 Task: Create new Company, with domain: 'cyberagent.co.jp' and type: 'Other'. Add new contact for this company, with mail Id: 'James_Kapoor@cyberagent.co.jp', First Name: James, Last name:  Kapoor, Job Title: 'Account Manager', Phone Number: '(408) 555-9015'. Change life cycle stage to  Lead and lead status to  Open. Logged in from softage.5@softage.net
Action: Mouse moved to (56, 46)
Screenshot: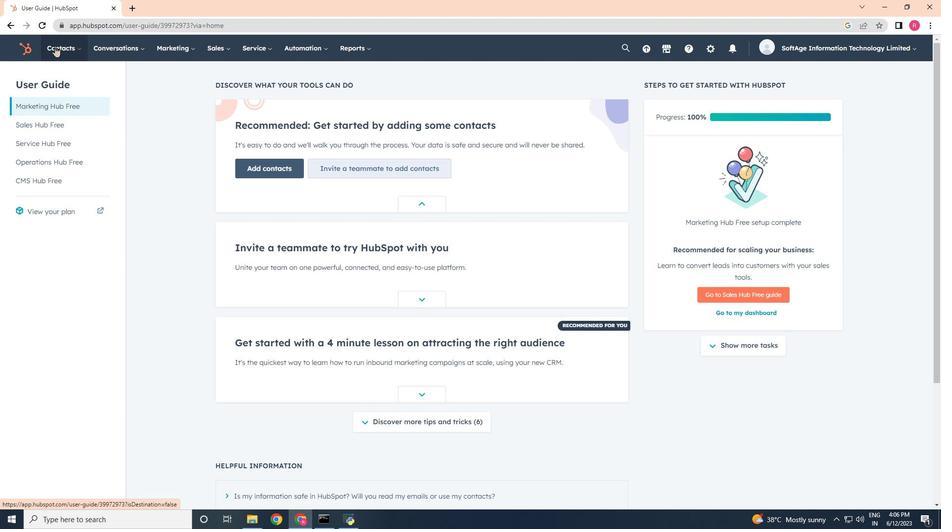 
Action: Mouse pressed left at (56, 46)
Screenshot: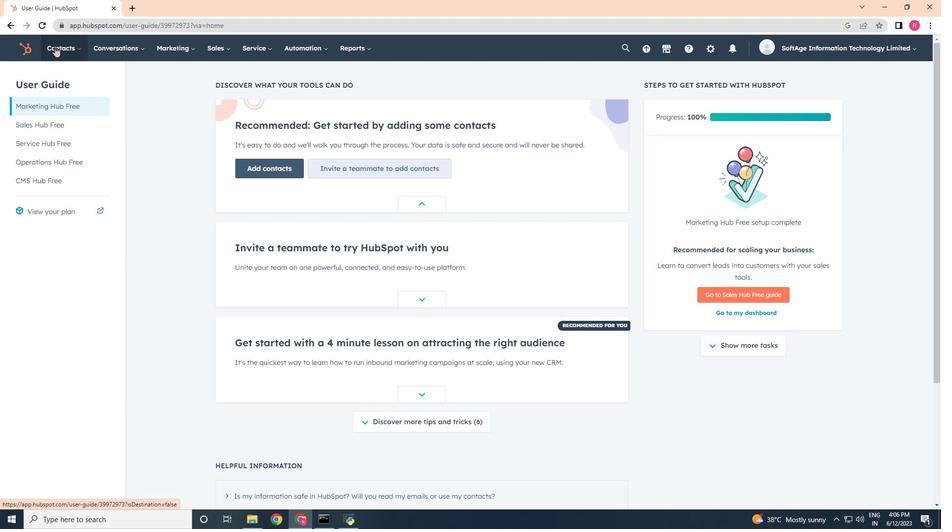 
Action: Mouse moved to (75, 100)
Screenshot: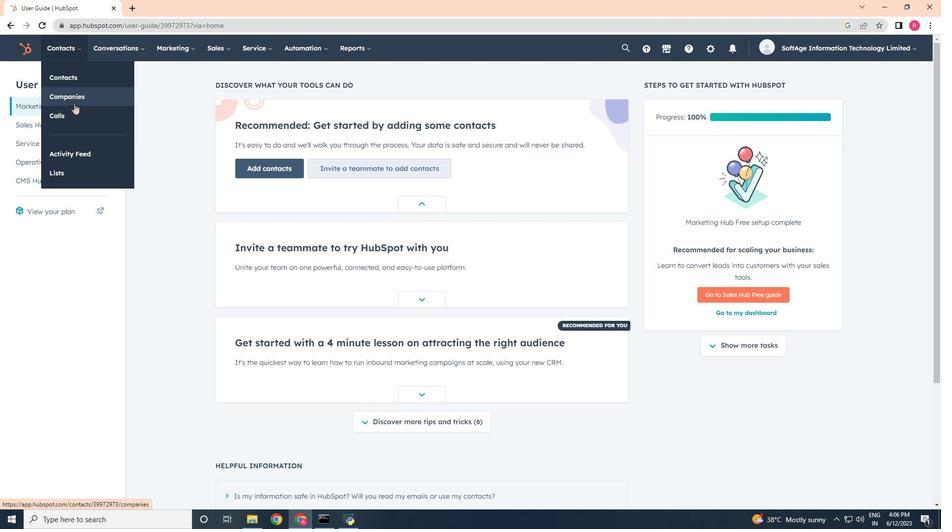 
Action: Mouse pressed left at (75, 100)
Screenshot: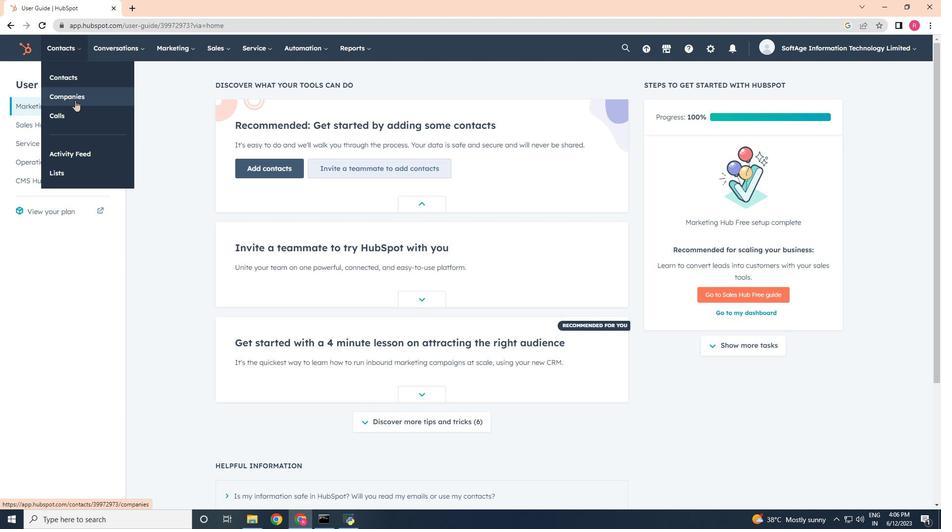 
Action: Mouse moved to (875, 84)
Screenshot: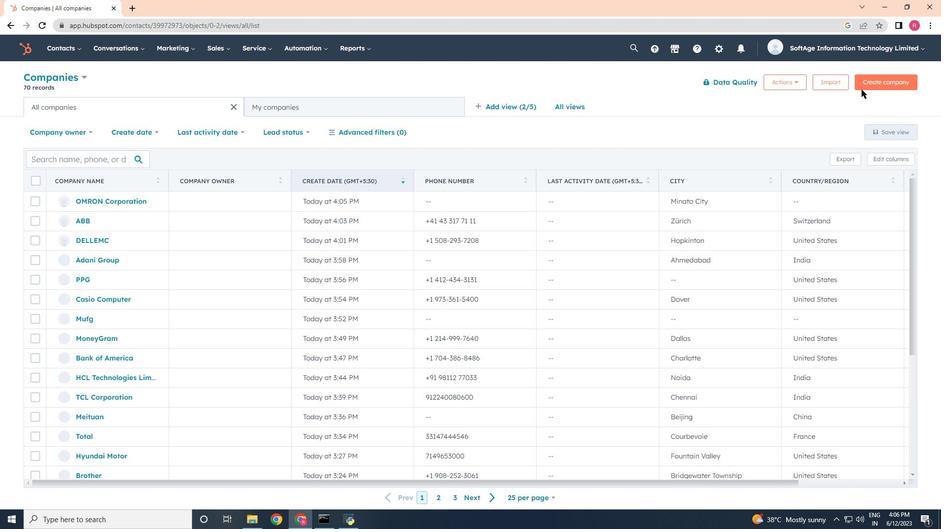 
Action: Mouse pressed left at (875, 84)
Screenshot: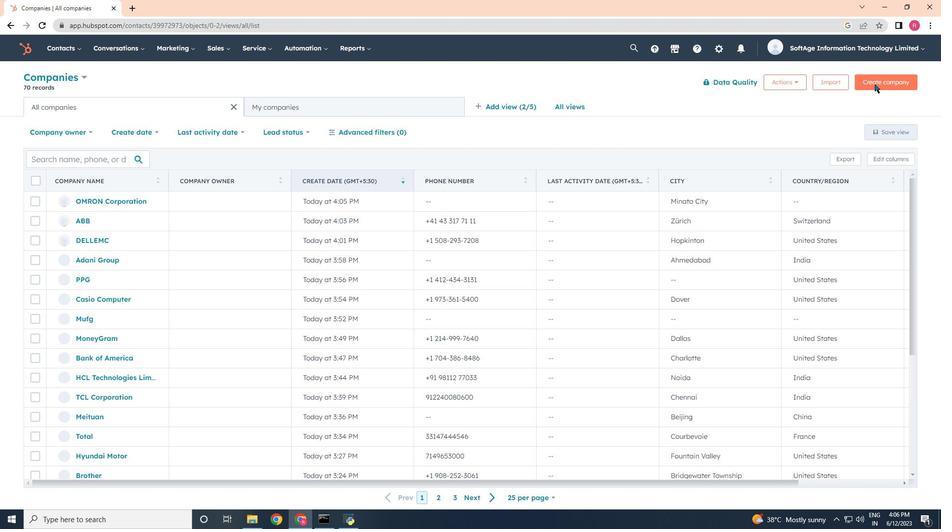 
Action: Mouse moved to (696, 128)
Screenshot: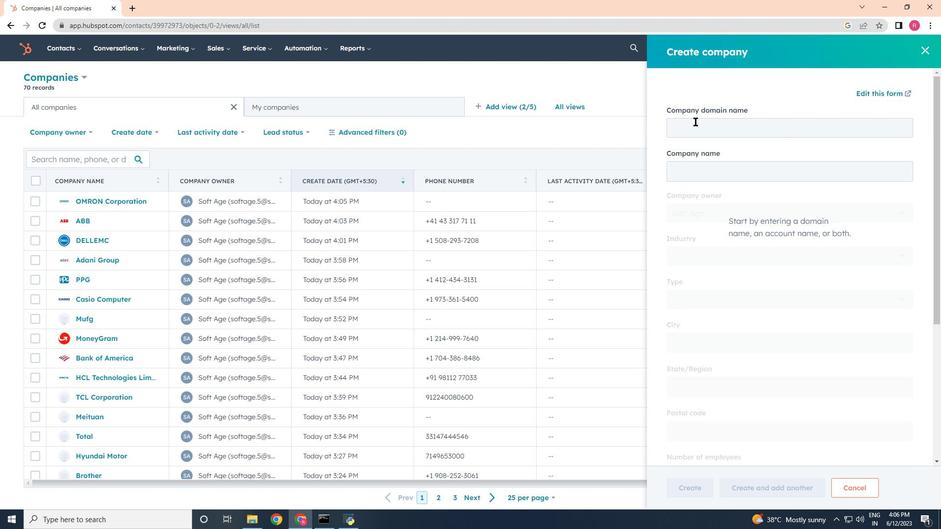 
Action: Mouse pressed left at (696, 128)
Screenshot: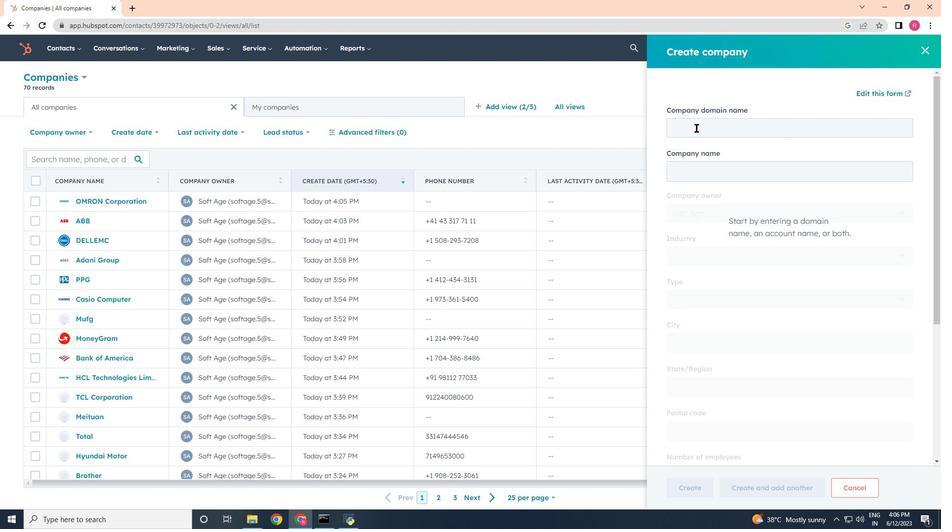 
Action: Key pressed cyberagent.co.jp
Screenshot: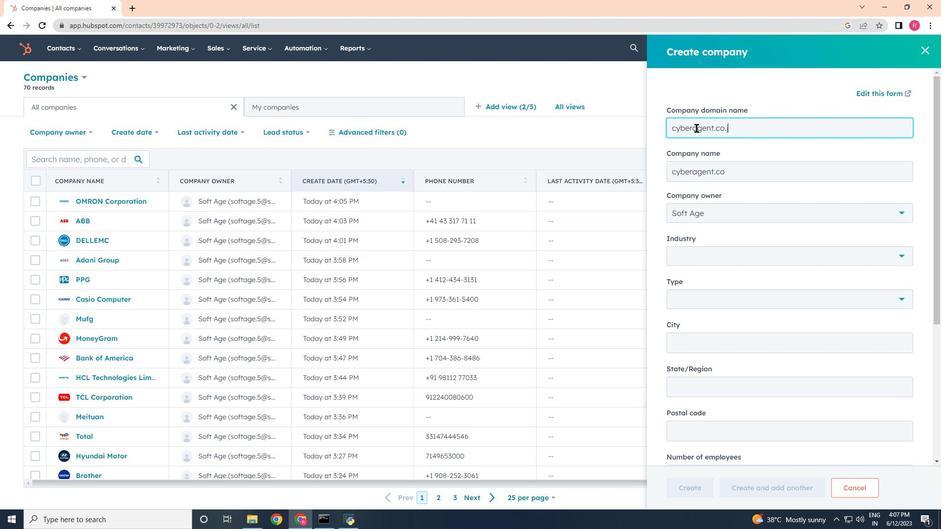 
Action: Mouse moved to (709, 293)
Screenshot: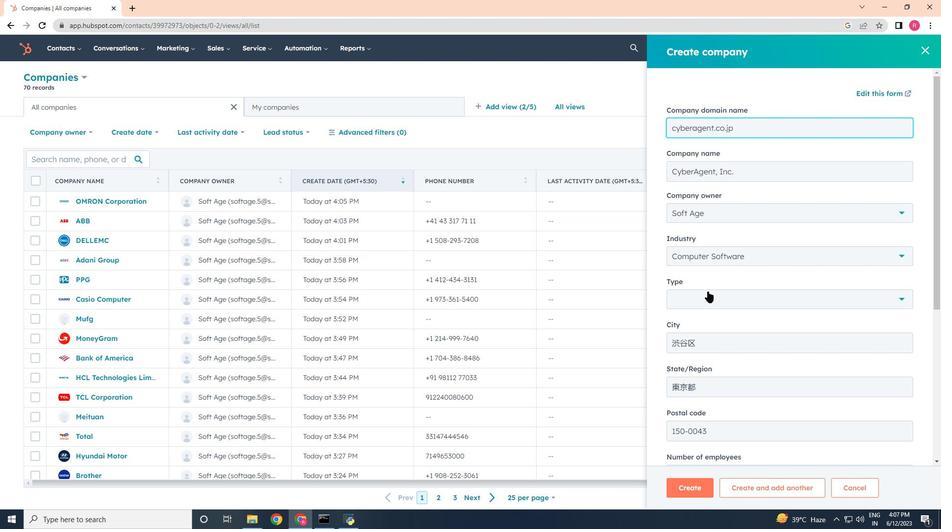 
Action: Mouse pressed left at (709, 293)
Screenshot: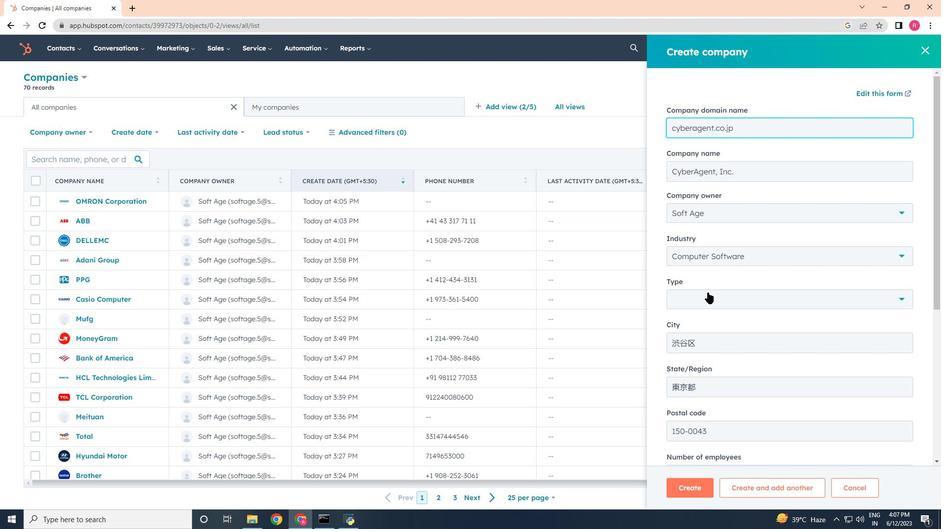 
Action: Mouse moved to (714, 414)
Screenshot: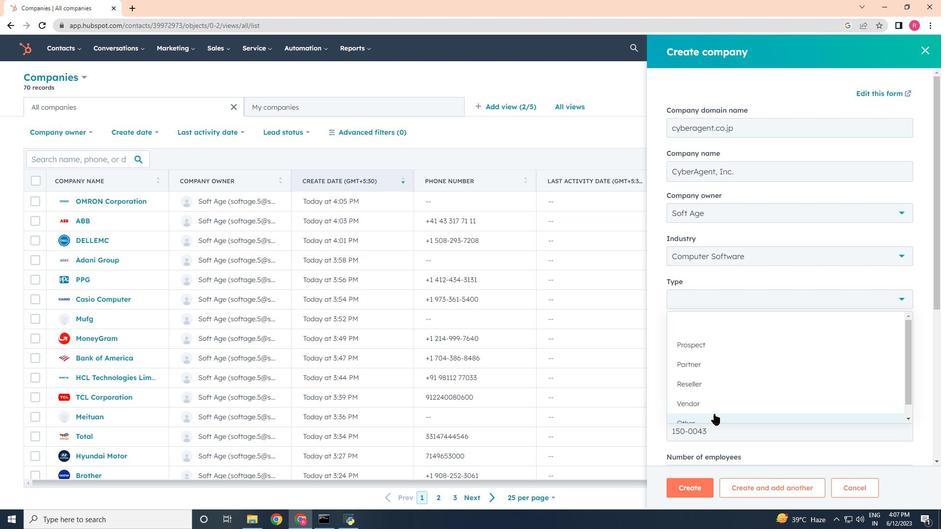 
Action: Mouse pressed left at (714, 414)
Screenshot: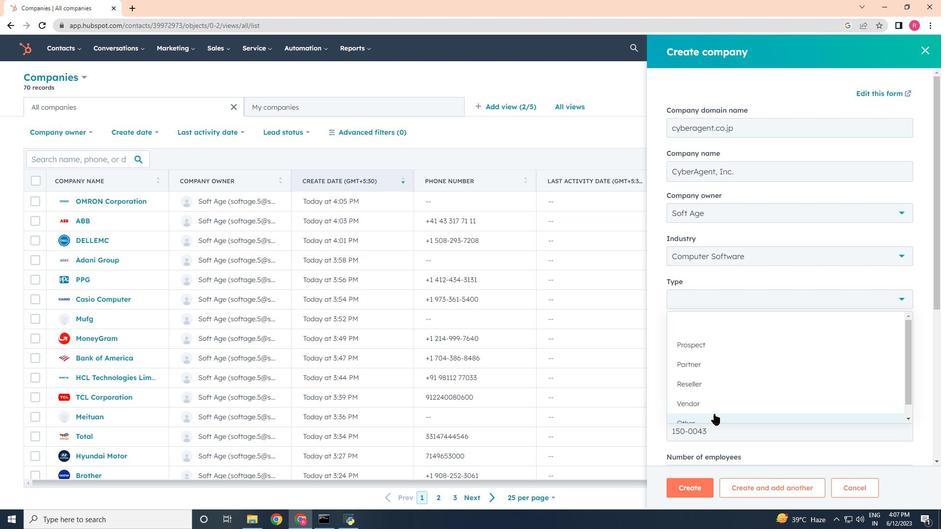 
Action: Mouse moved to (733, 363)
Screenshot: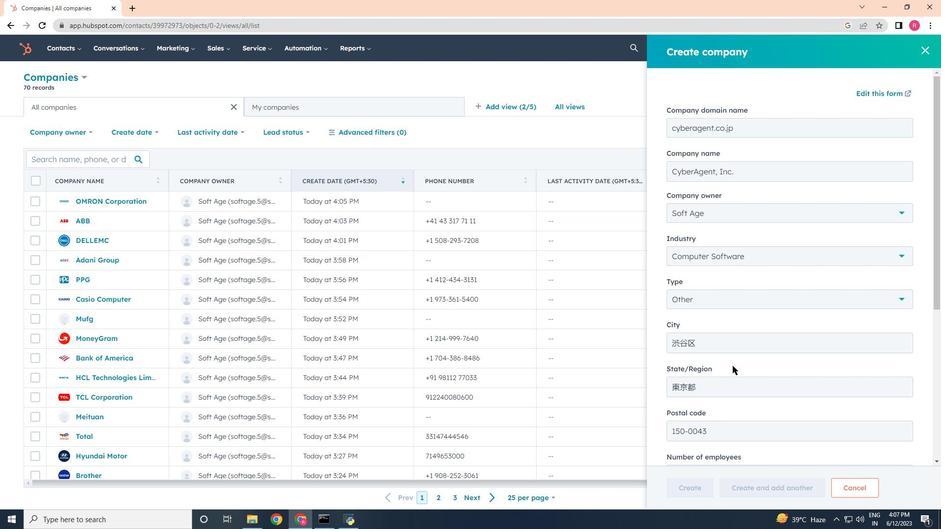 
Action: Mouse scrolled (733, 363) with delta (0, 0)
Screenshot: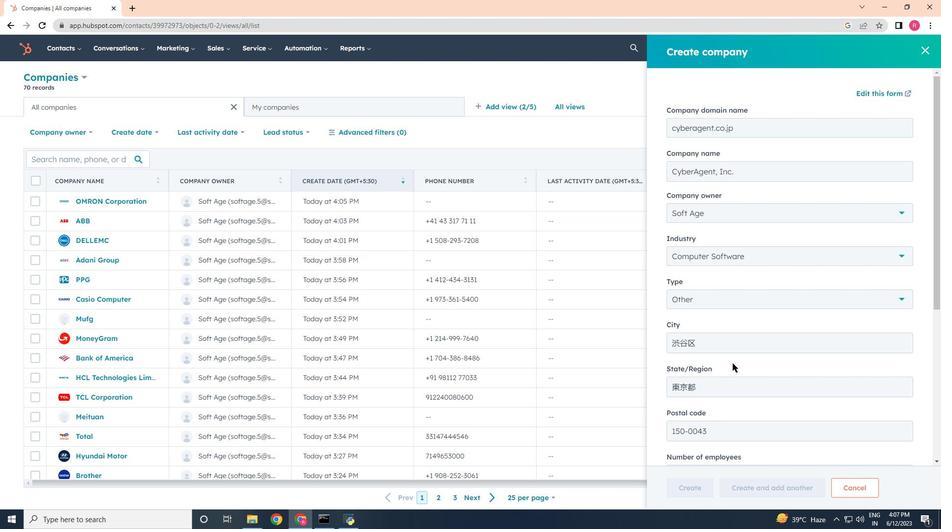 
Action: Mouse scrolled (733, 363) with delta (0, 0)
Screenshot: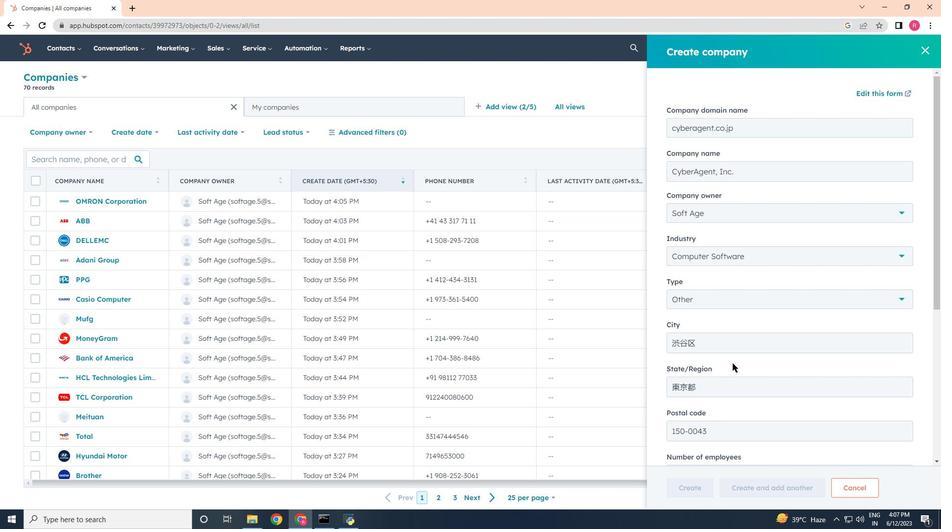 
Action: Mouse scrolled (733, 363) with delta (0, 0)
Screenshot: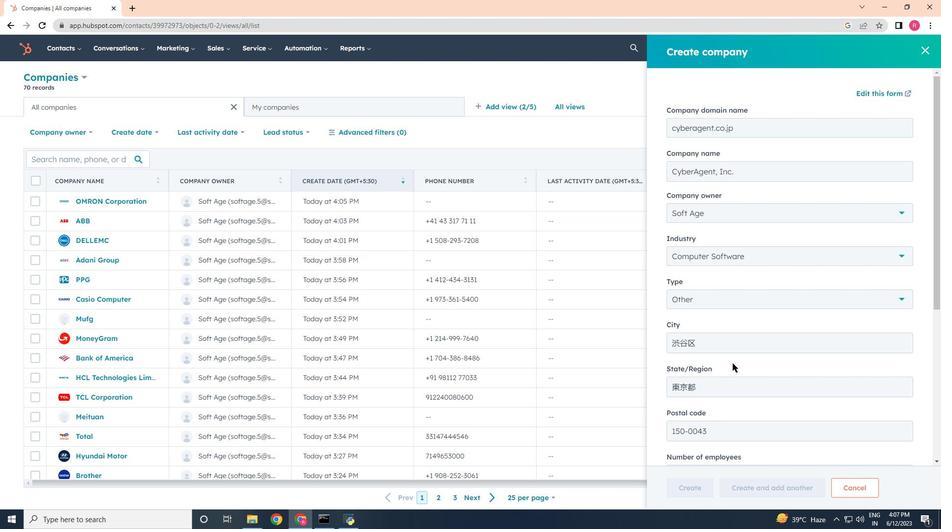 
Action: Mouse scrolled (733, 363) with delta (0, 0)
Screenshot: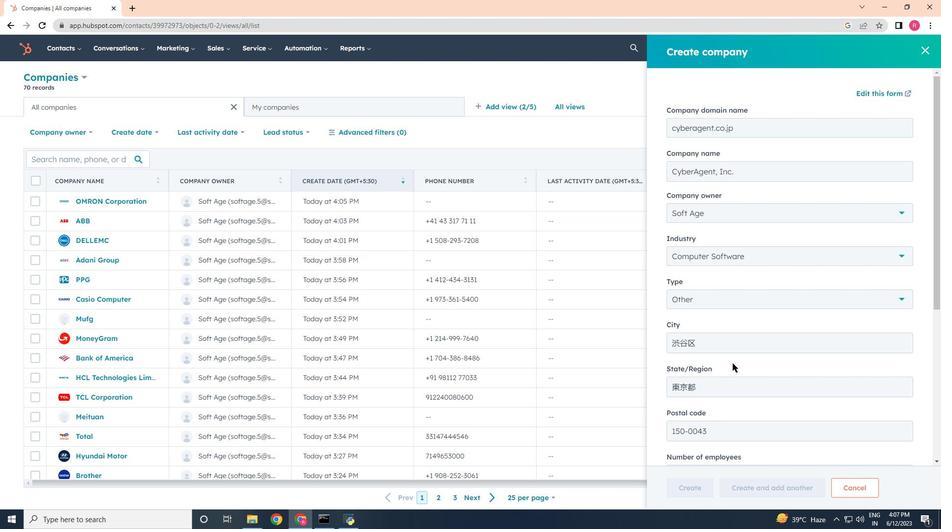 
Action: Mouse scrolled (733, 363) with delta (0, 0)
Screenshot: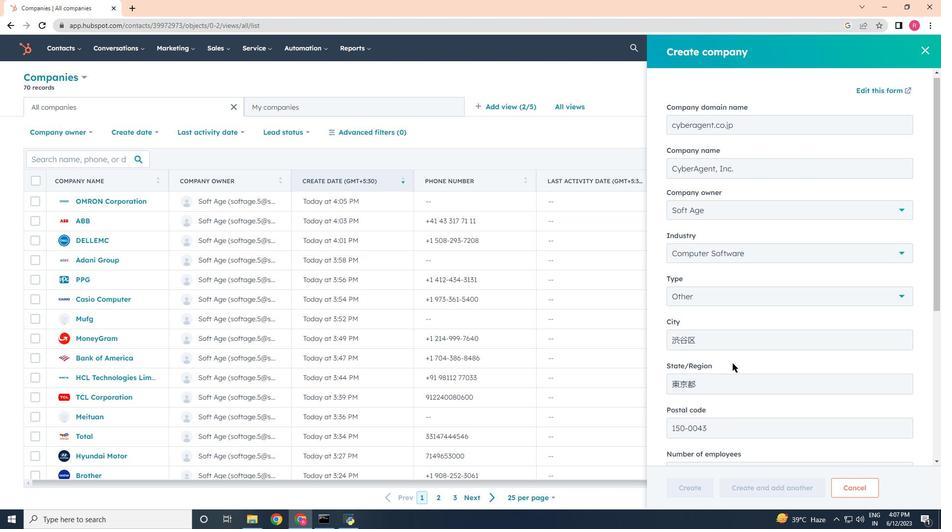 
Action: Mouse moved to (702, 450)
Screenshot: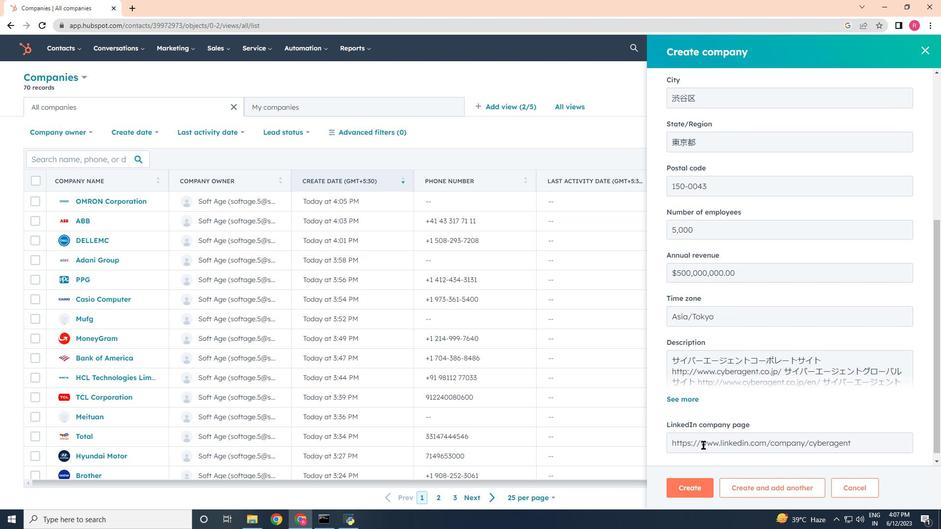 
Action: Mouse scrolled (702, 449) with delta (0, 0)
Screenshot: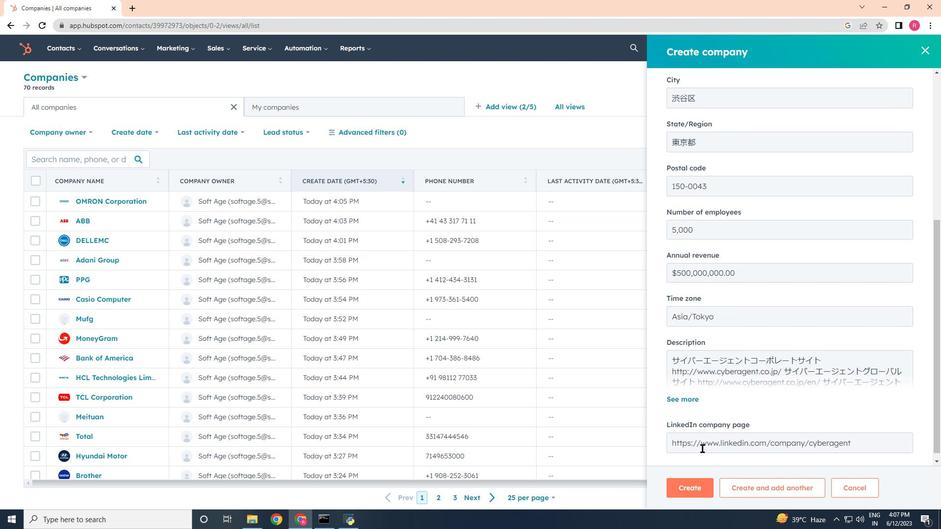 
Action: Mouse scrolled (702, 449) with delta (0, 0)
Screenshot: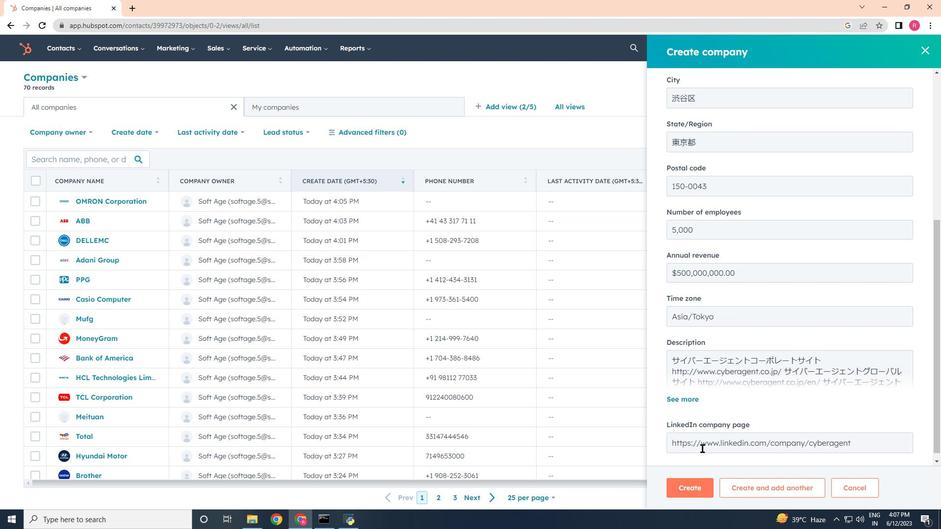 
Action: Mouse scrolled (702, 449) with delta (0, 0)
Screenshot: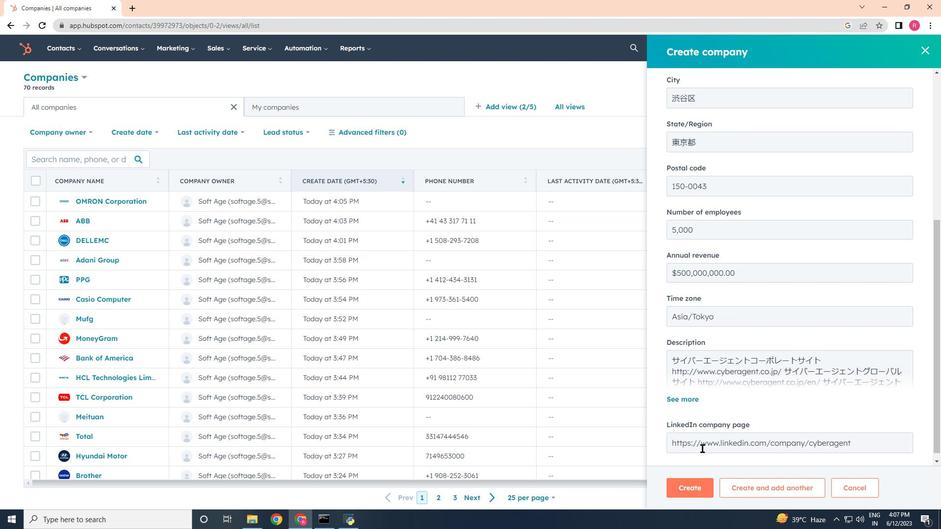 
Action: Mouse scrolled (702, 449) with delta (0, 0)
Screenshot: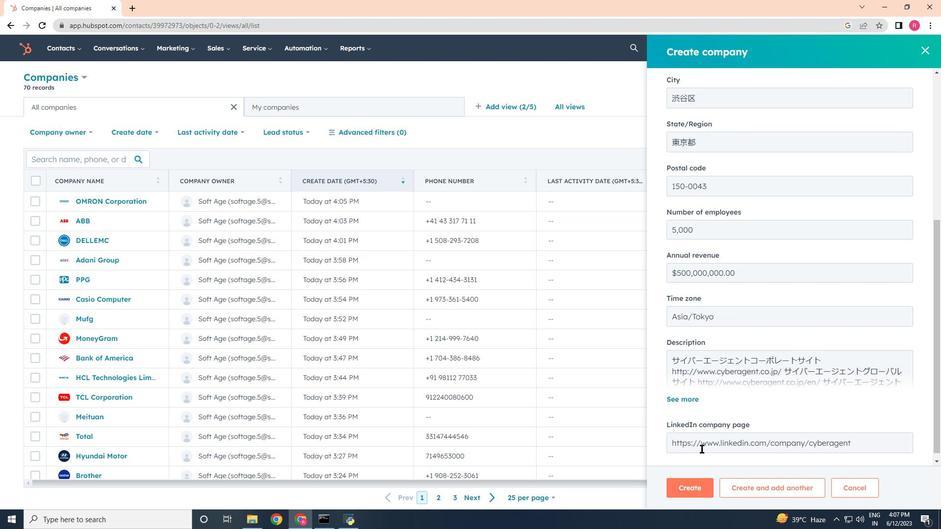 
Action: Mouse moved to (695, 484)
Screenshot: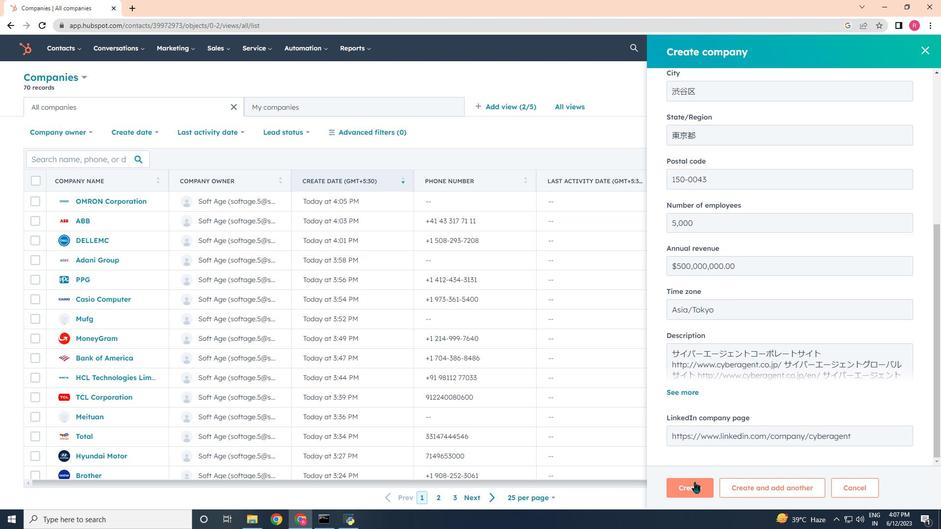
Action: Mouse pressed left at (695, 483)
Screenshot: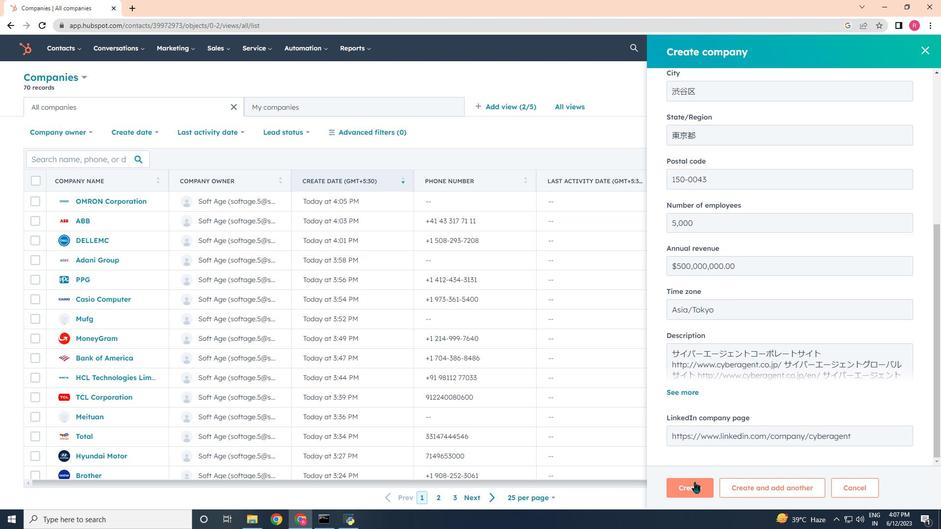 
Action: Mouse moved to (654, 315)
Screenshot: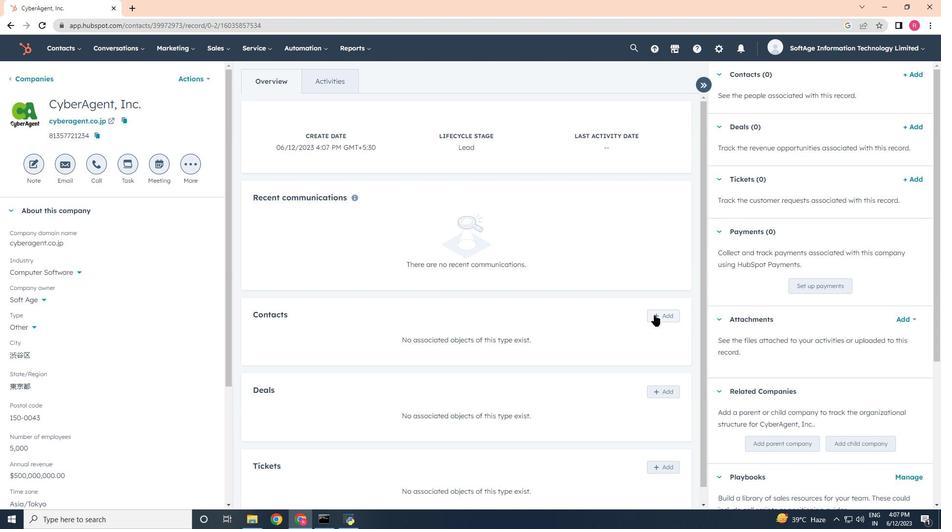 
Action: Mouse pressed left at (654, 315)
Screenshot: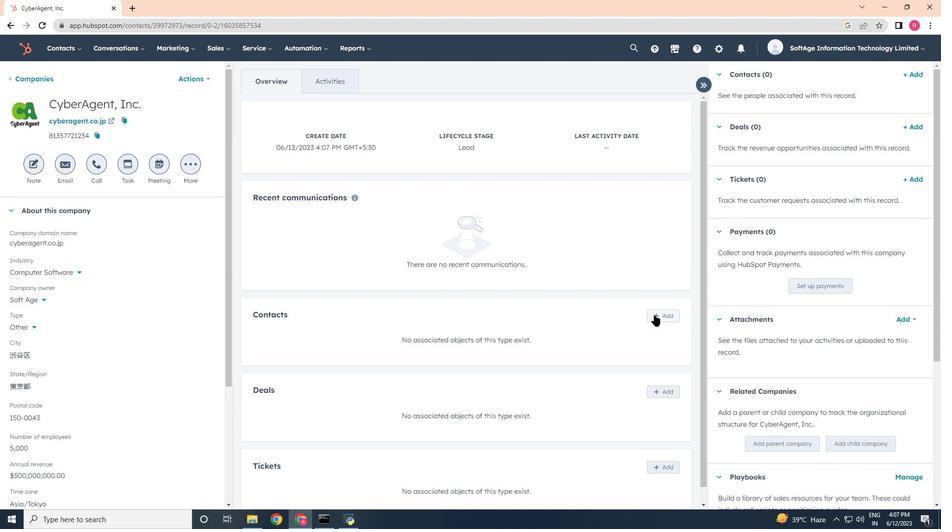 
Action: Mouse moved to (721, 96)
Screenshot: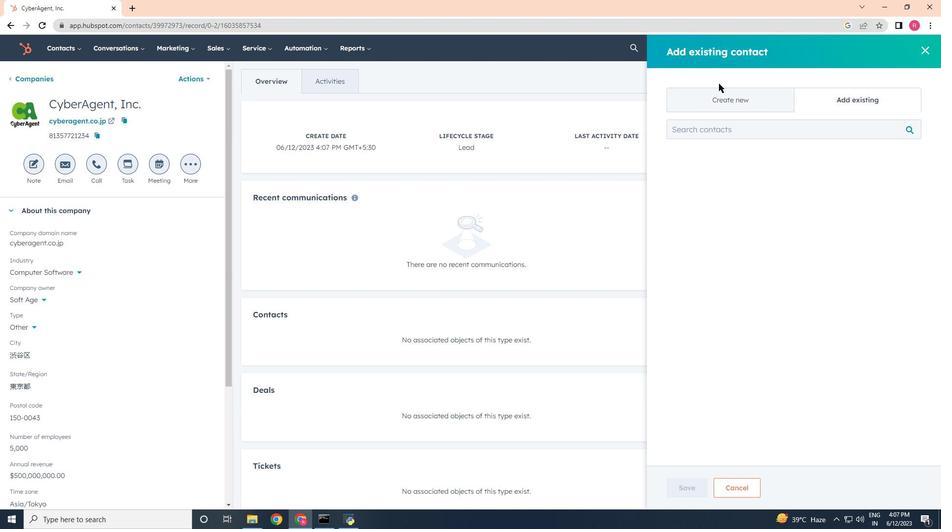 
Action: Mouse pressed left at (721, 96)
Screenshot: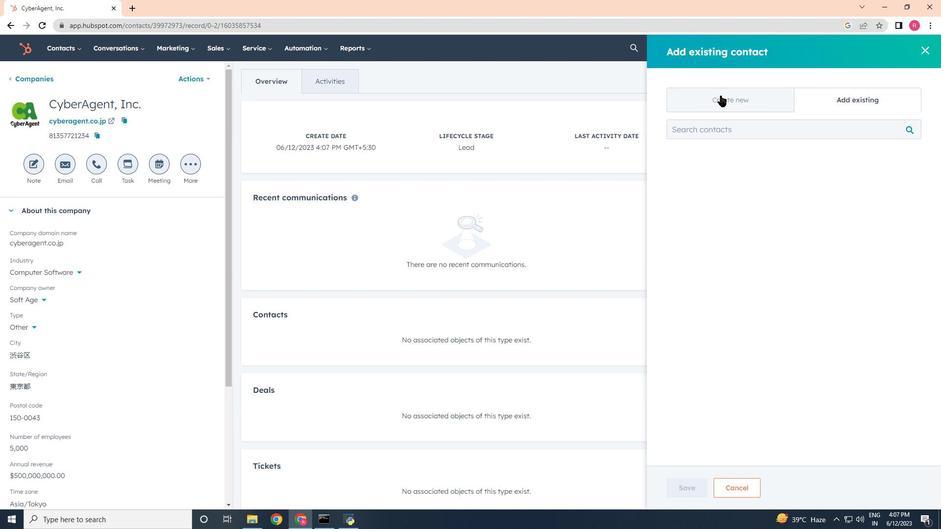 
Action: Mouse moved to (714, 166)
Screenshot: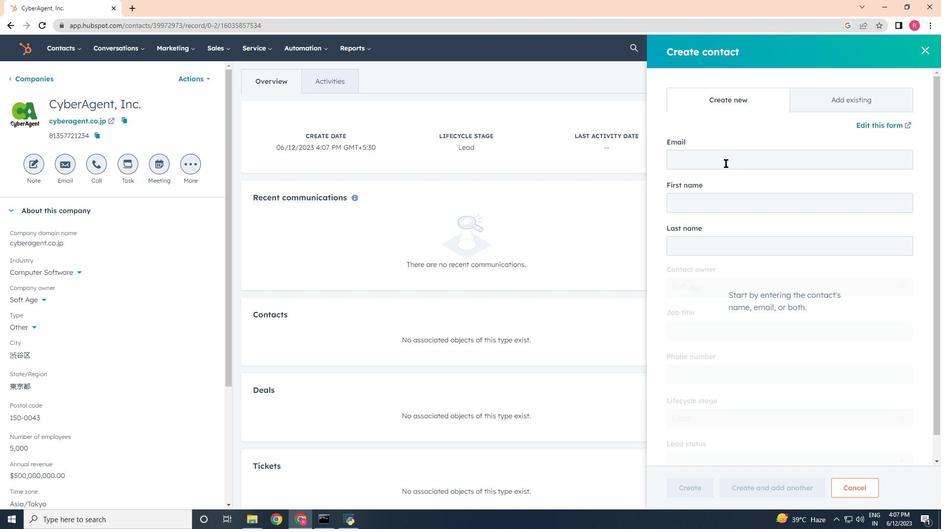 
Action: Mouse pressed left at (714, 166)
Screenshot: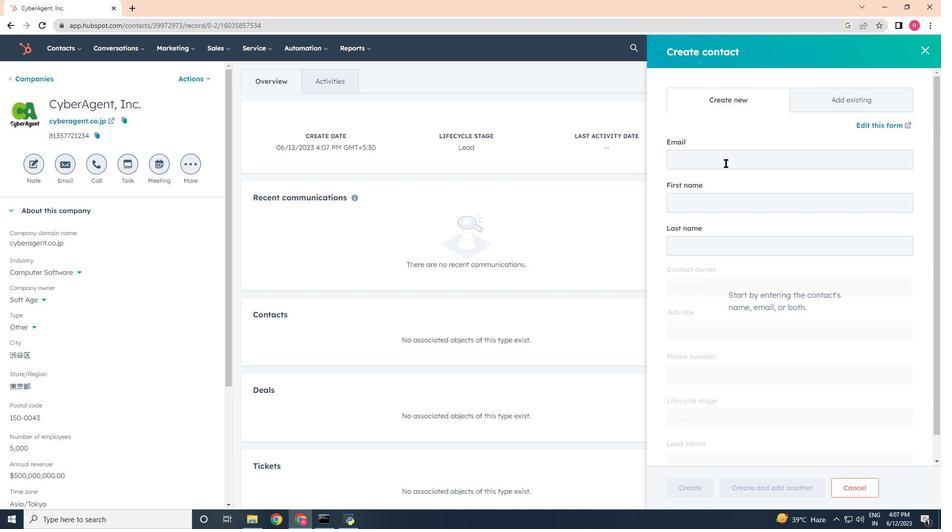 
Action: Mouse moved to (714, 166)
Screenshot: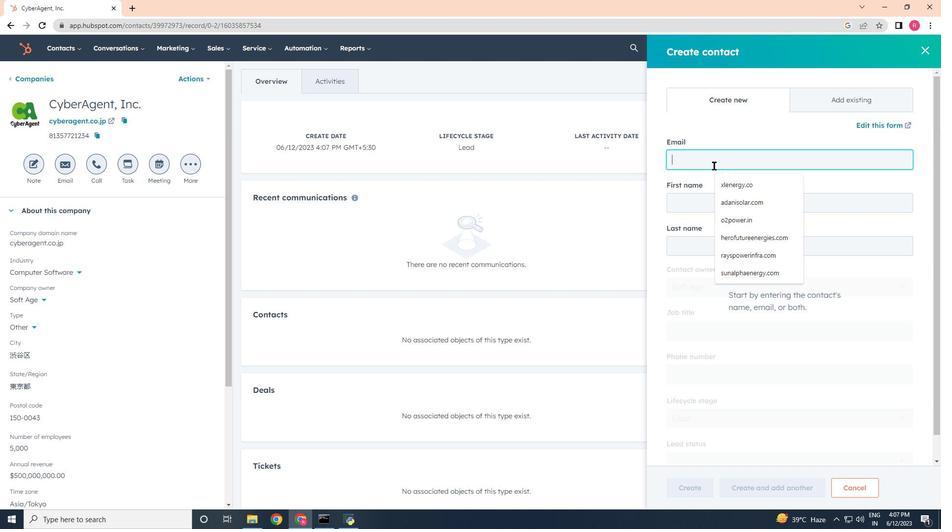 
Action: Key pressed <Key.shift>James<Key.shift>_<Key.shift>Kapoor<Key.shift>@cyberagent.co.jp
Screenshot: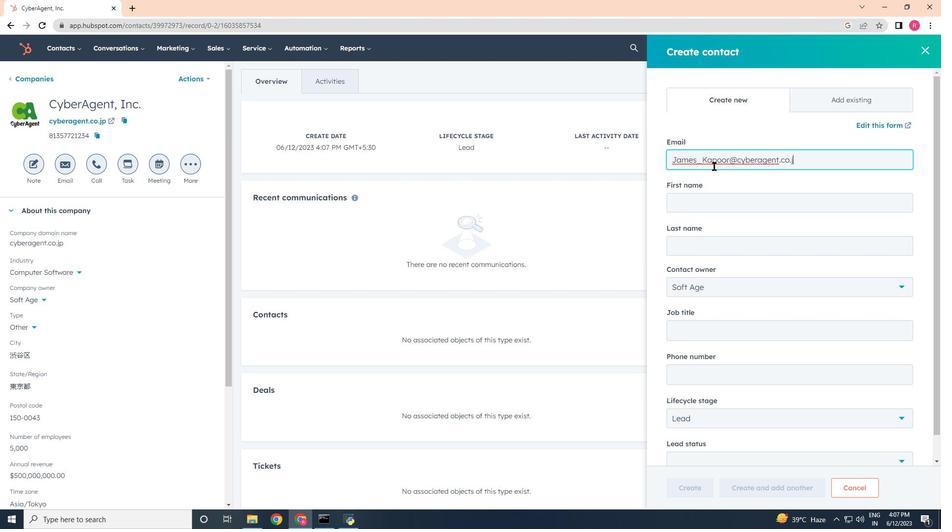 
Action: Mouse moved to (696, 212)
Screenshot: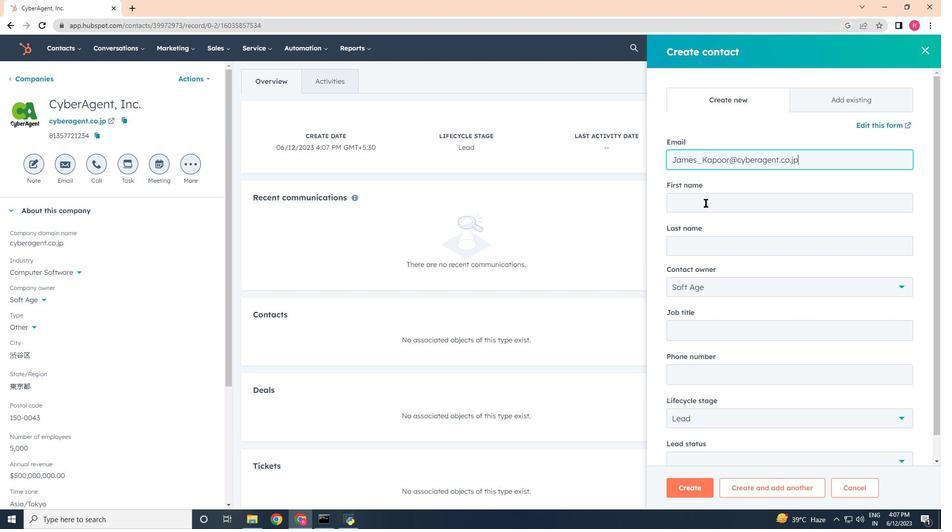 
Action: Mouse pressed left at (696, 212)
Screenshot: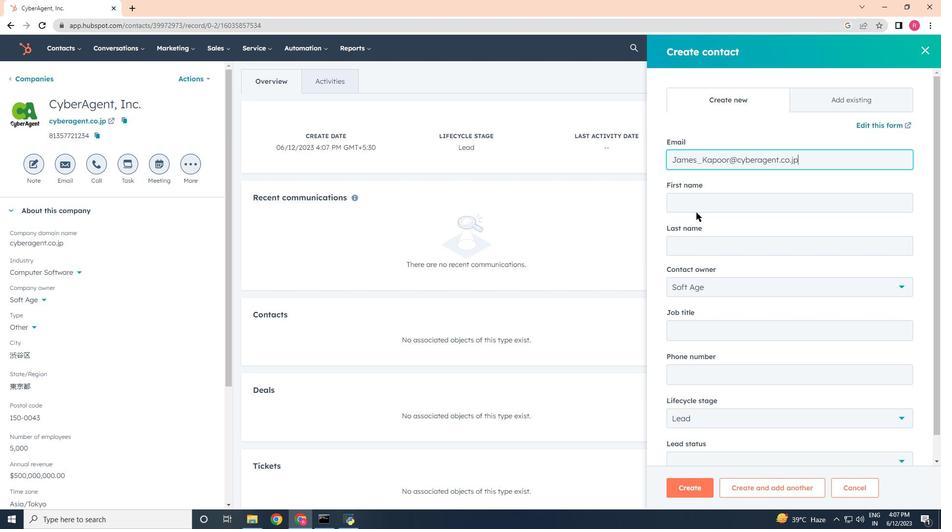 
Action: Mouse moved to (690, 203)
Screenshot: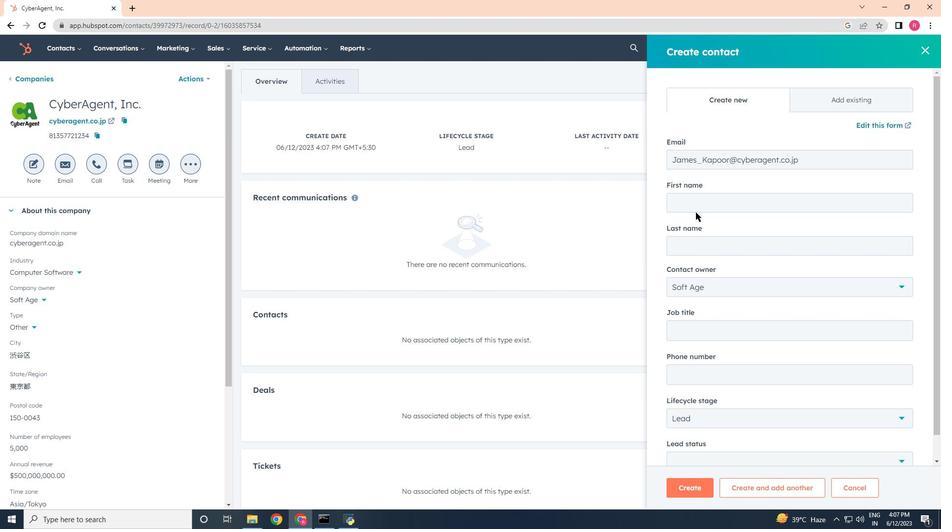 
Action: Mouse pressed left at (690, 203)
Screenshot: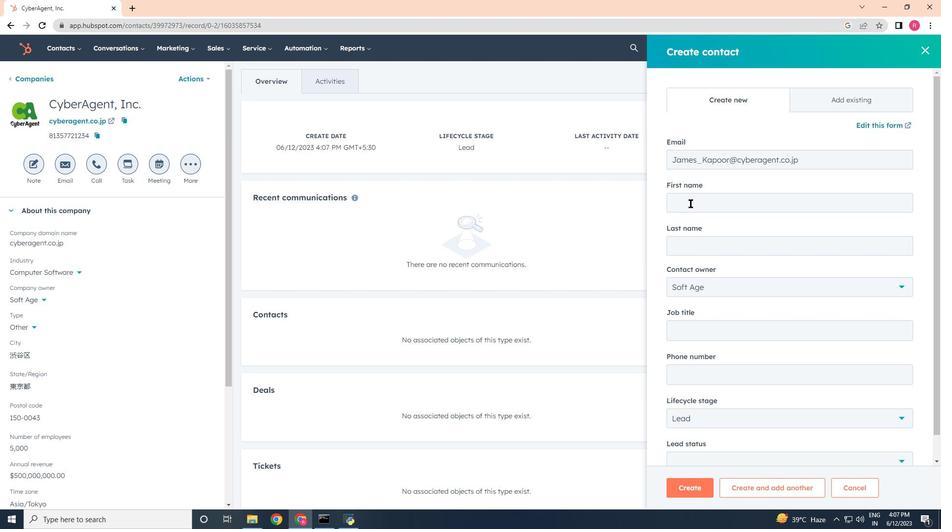 
Action: Key pressed <Key.shift><Key.shift>James<Key.tab><Key.shift><Key.shift><Key.shift><Key.shift><Key.shift><Key.shift><Key.shift><Key.shift><Key.shift><Key.shift><Key.shift>Kapoor<Key.tab><Key.tab><Key.shift>Account<Key.space><Key.shift><Key.shift><Key.shift><Key.shift>Manager<Key.tab>4085559015
Screenshot: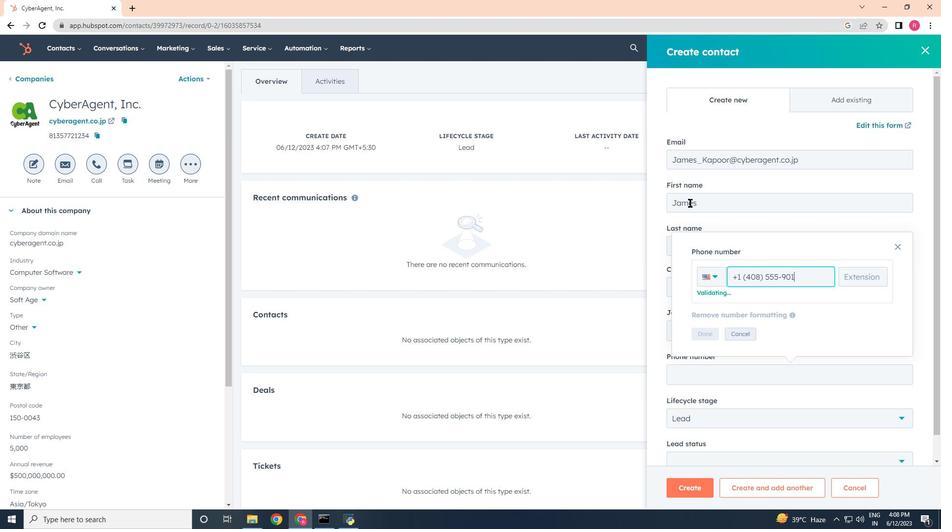 
Action: Mouse moved to (704, 324)
Screenshot: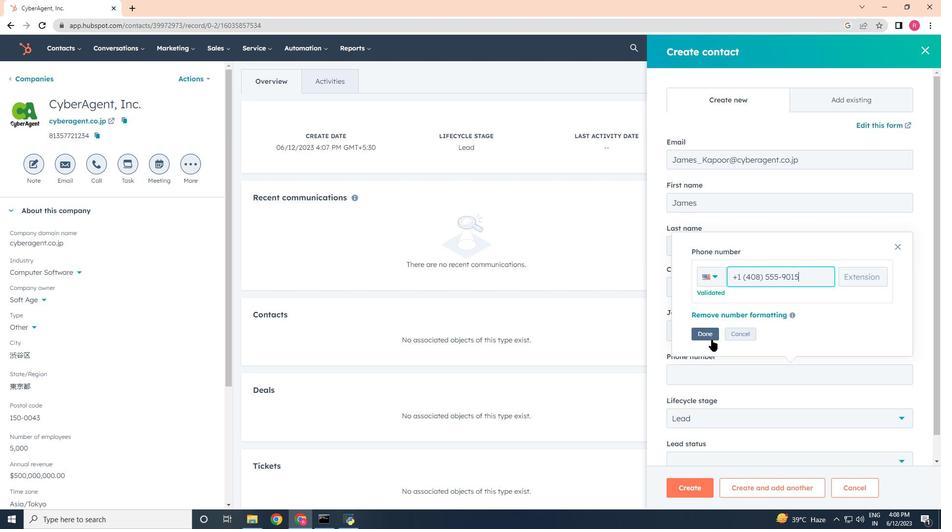 
Action: Mouse pressed left at (704, 324)
Screenshot: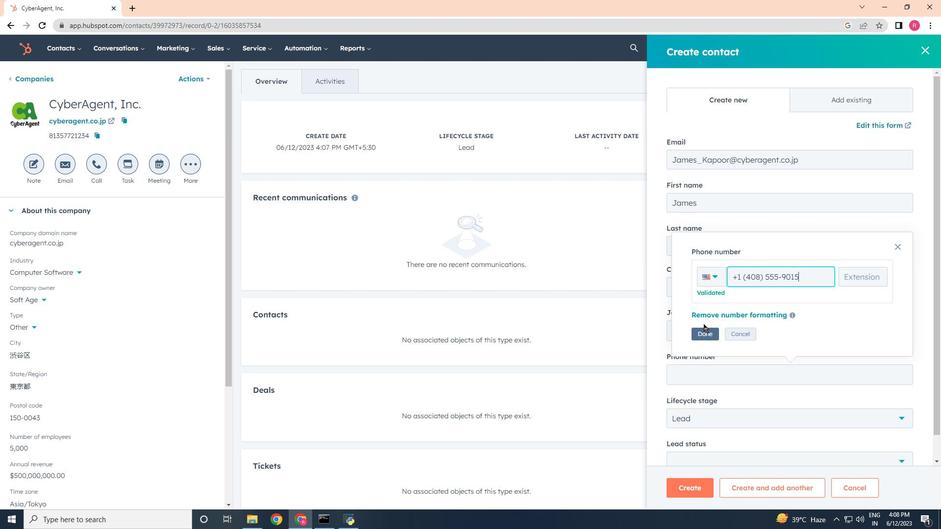 
Action: Mouse moved to (701, 332)
Screenshot: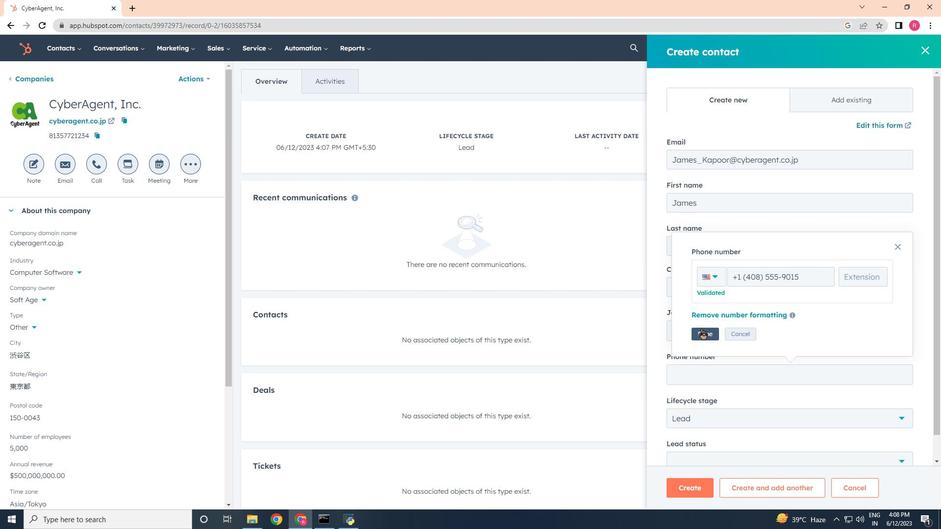
Action: Mouse pressed left at (701, 332)
Screenshot: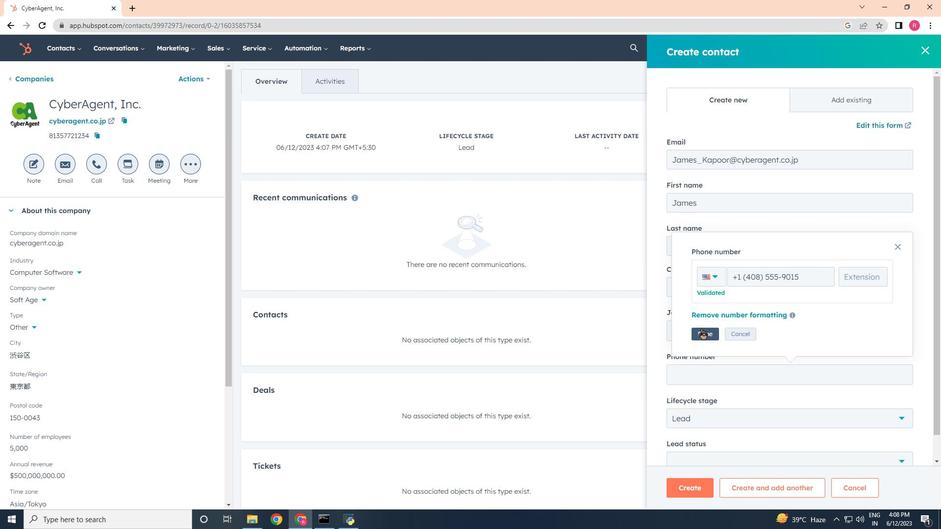 
Action: Mouse moved to (690, 418)
Screenshot: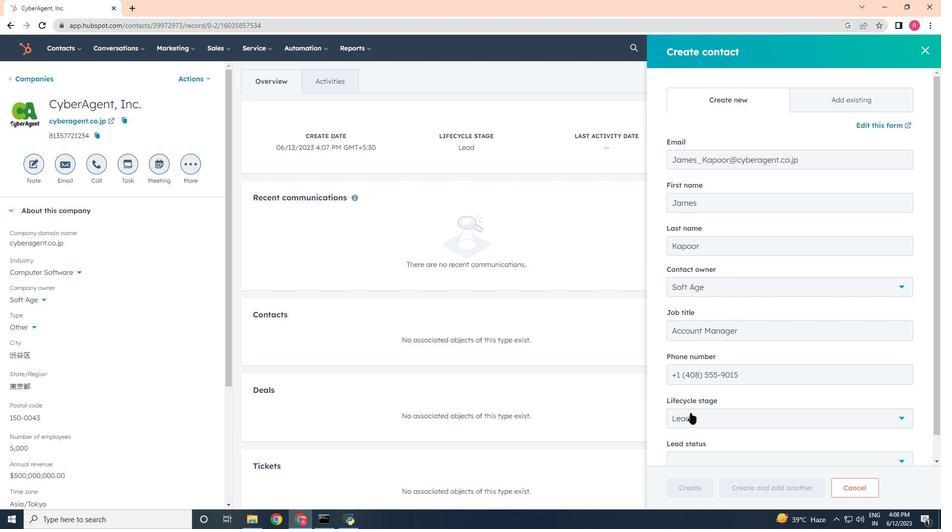 
Action: Mouse pressed left at (690, 418)
Screenshot: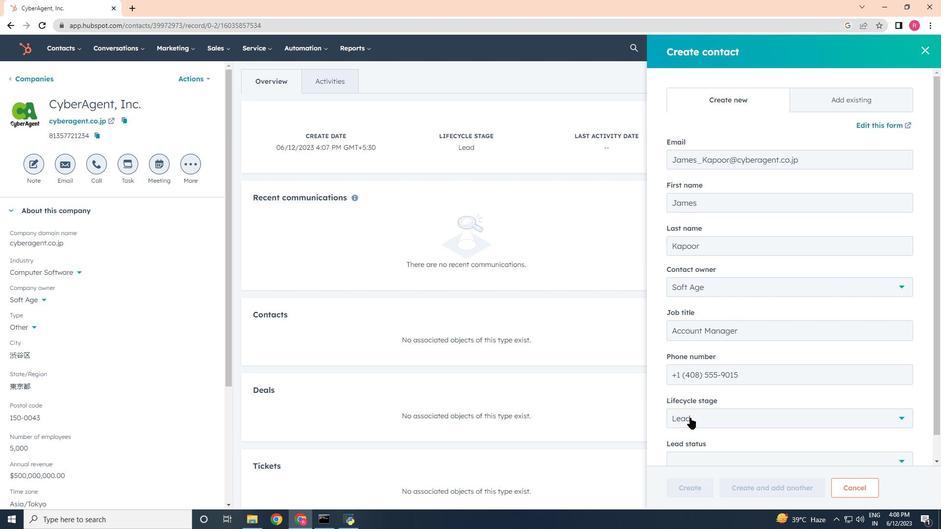 
Action: Mouse moved to (682, 334)
Screenshot: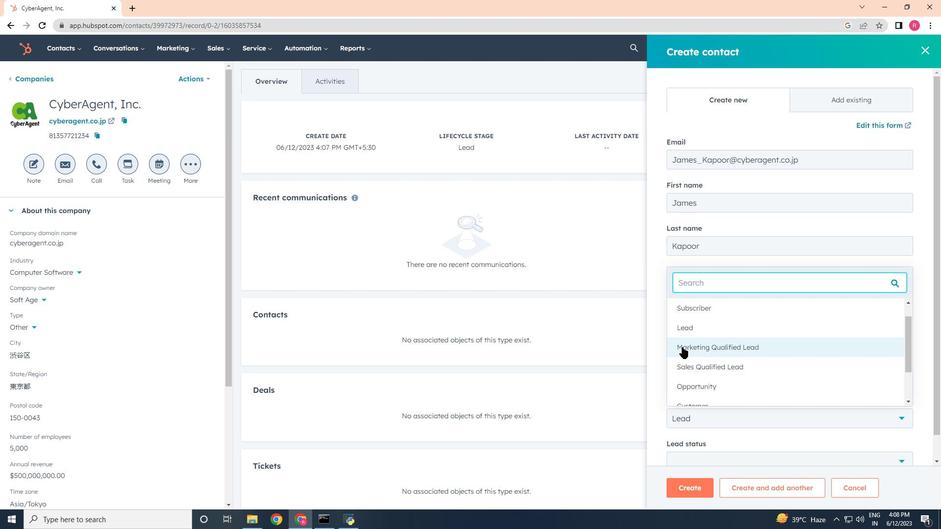 
Action: Mouse pressed left at (682, 334)
Screenshot: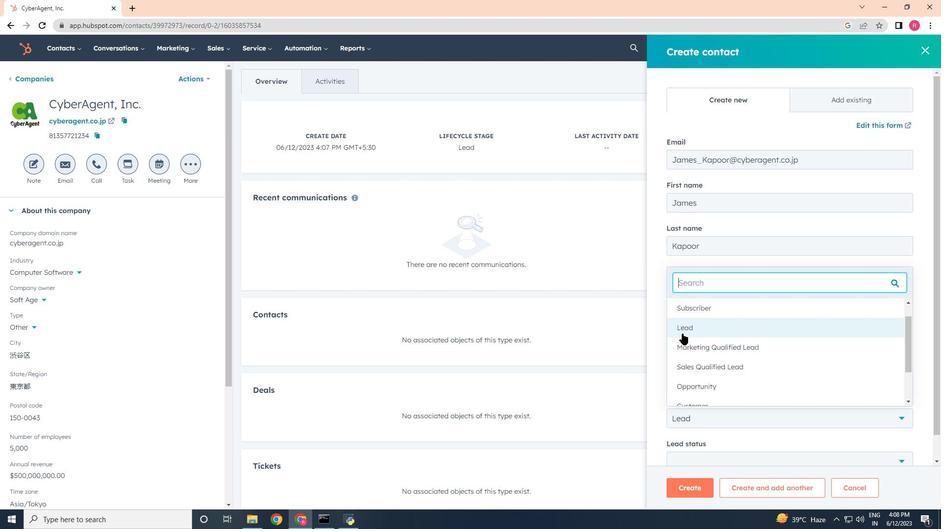 
Action: Mouse moved to (716, 368)
Screenshot: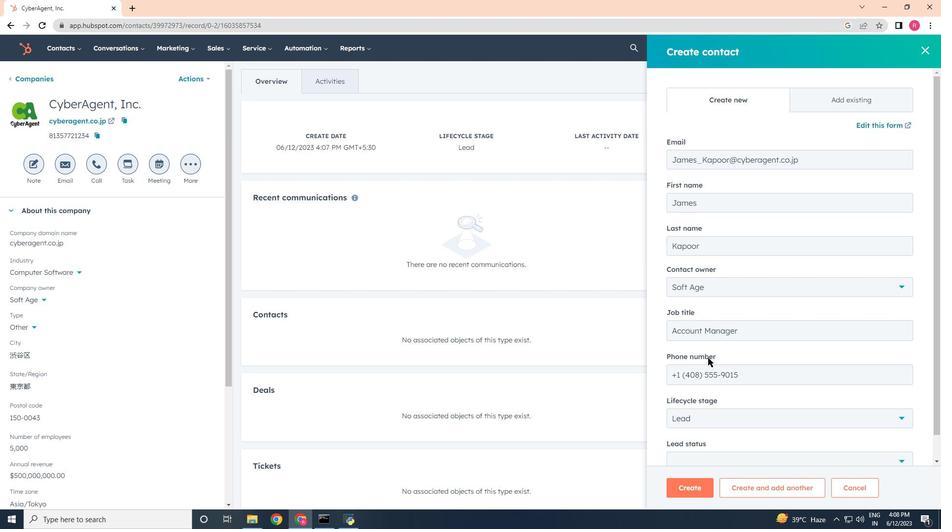 
Action: Mouse scrolled (716, 368) with delta (0, 0)
Screenshot: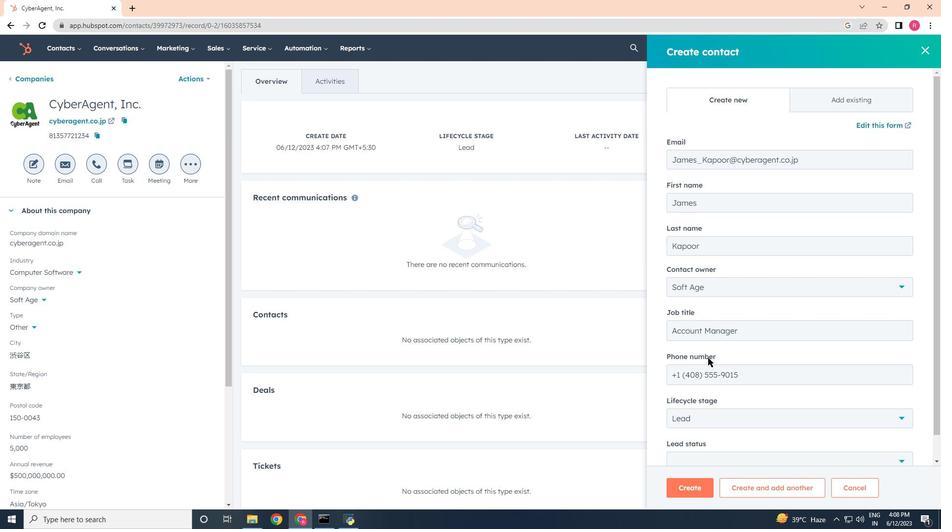 
Action: Mouse moved to (717, 370)
Screenshot: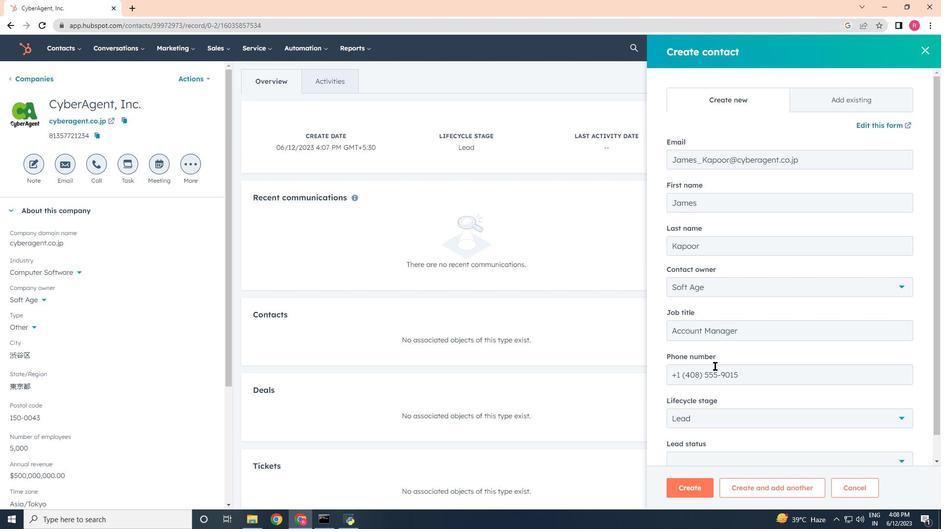 
Action: Mouse scrolled (717, 370) with delta (0, 0)
Screenshot: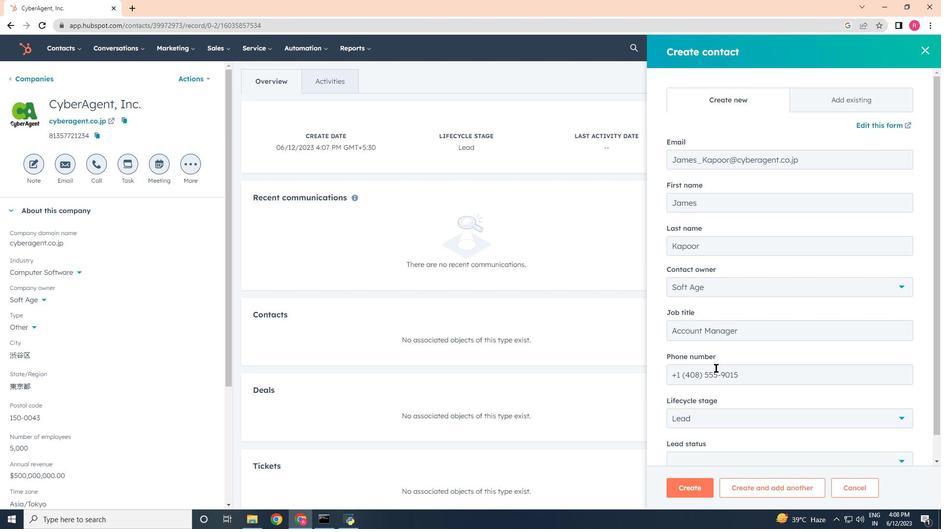
Action: Mouse moved to (718, 371)
Screenshot: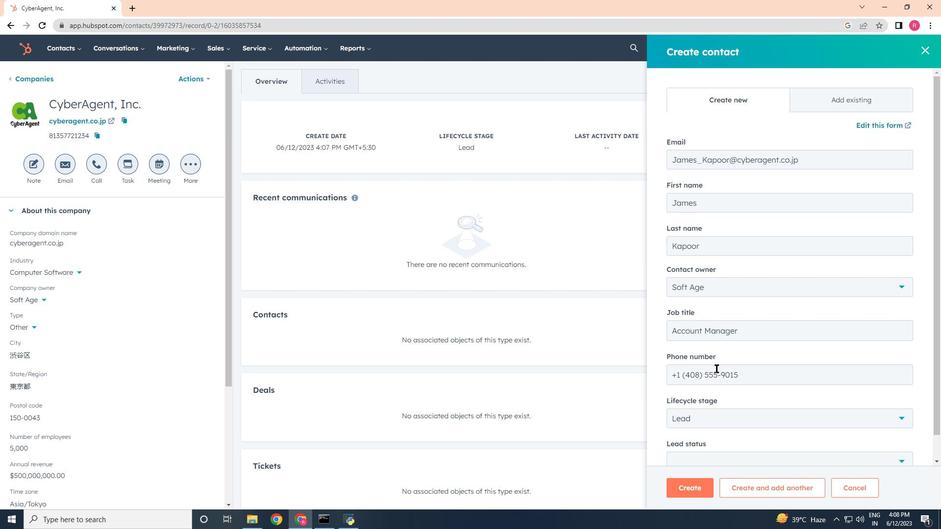 
Action: Mouse scrolled (718, 370) with delta (0, 0)
Screenshot: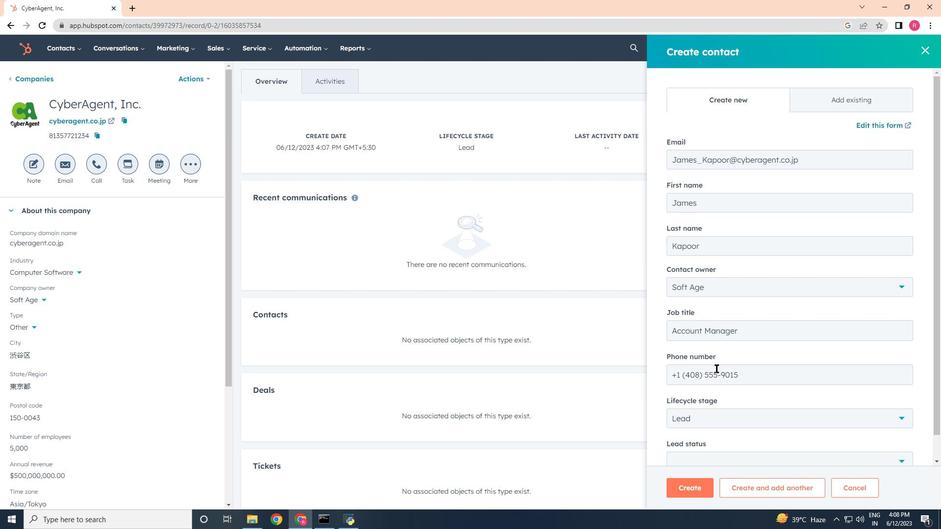 
Action: Mouse scrolled (718, 370) with delta (0, 0)
Screenshot: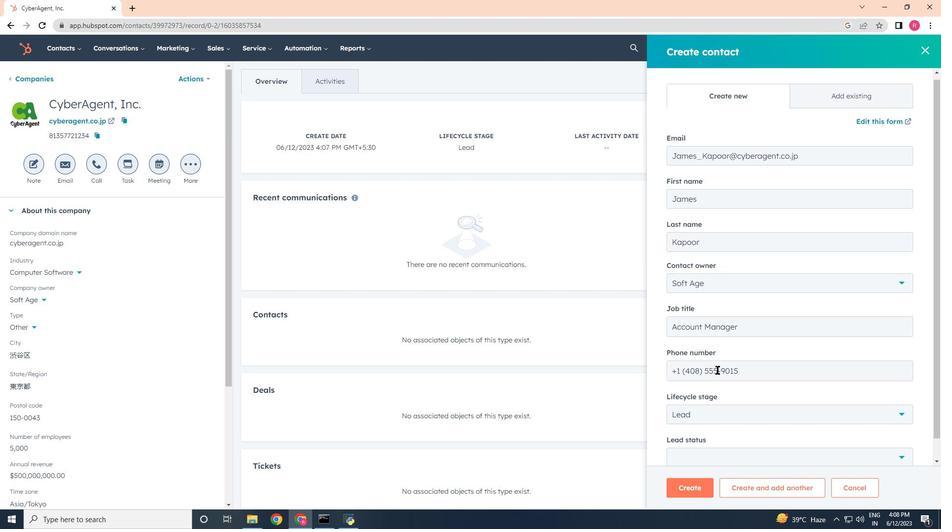 
Action: Mouse moved to (722, 433)
Screenshot: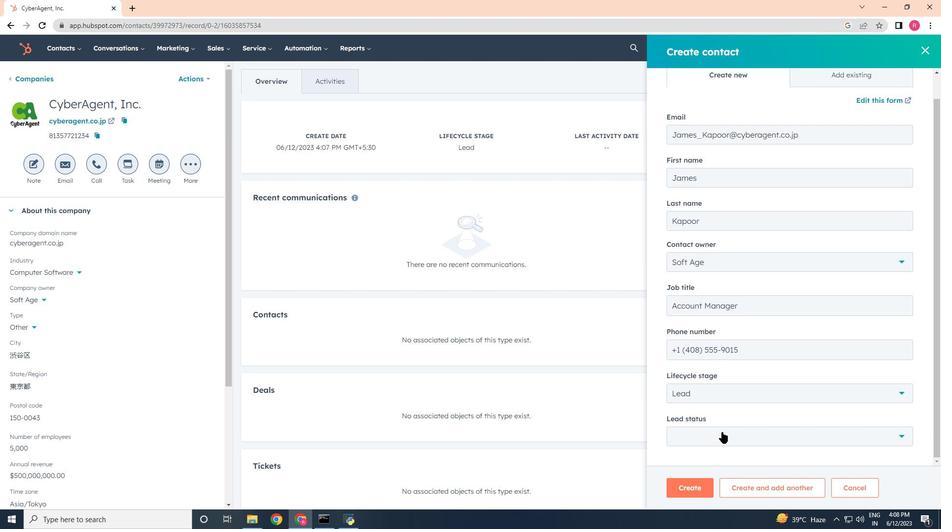 
Action: Mouse pressed left at (722, 433)
Screenshot: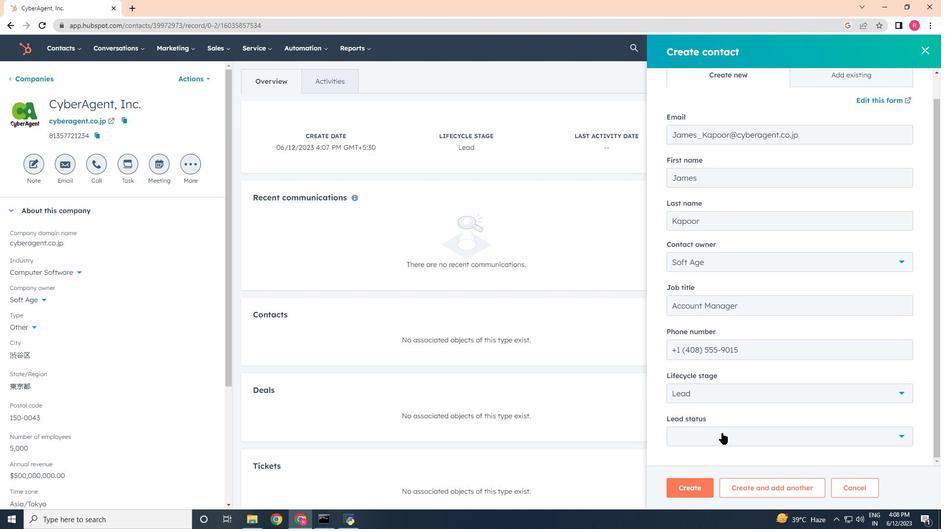 
Action: Mouse moved to (696, 373)
Screenshot: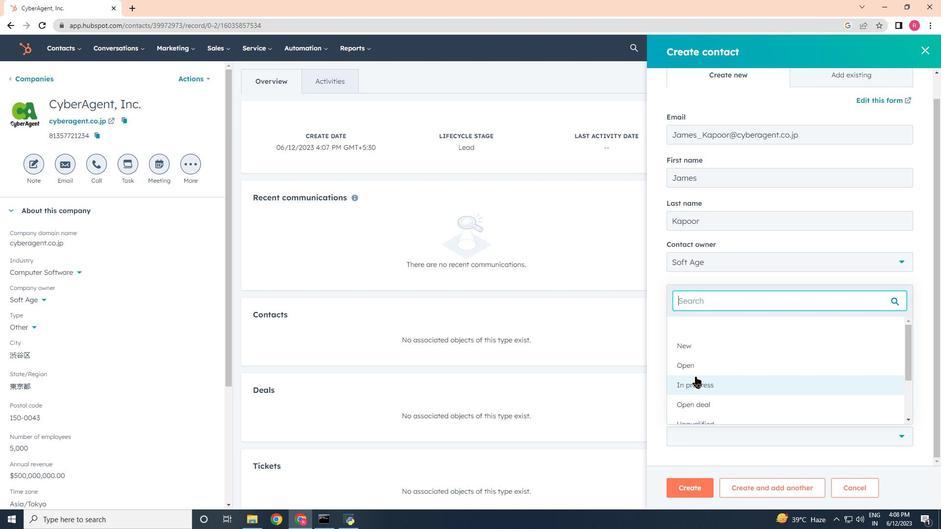 
Action: Mouse pressed left at (696, 373)
Screenshot: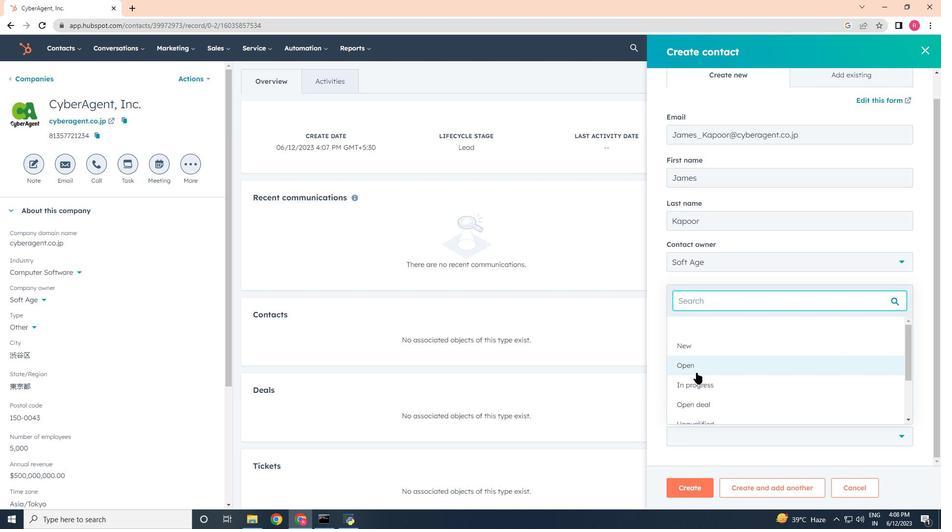 
Action: Mouse moved to (700, 486)
Screenshot: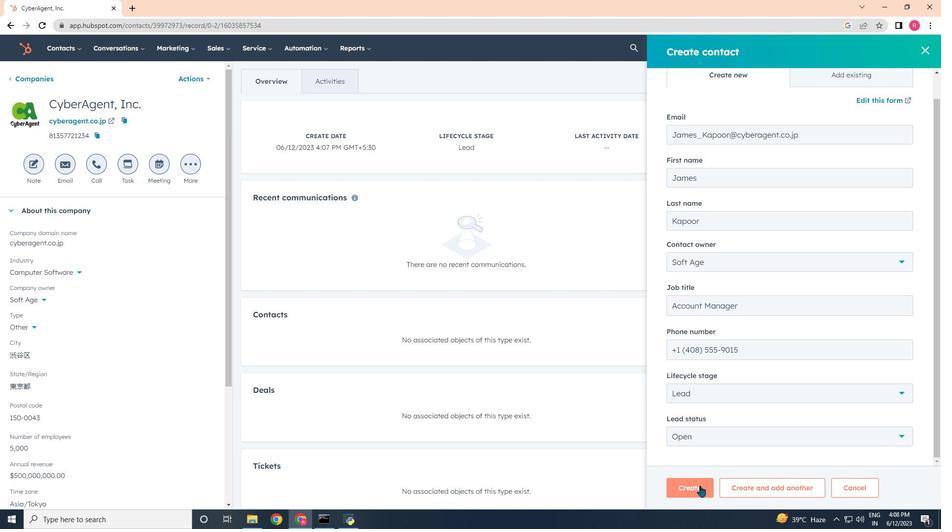 
Action: Mouse pressed left at (700, 486)
Screenshot: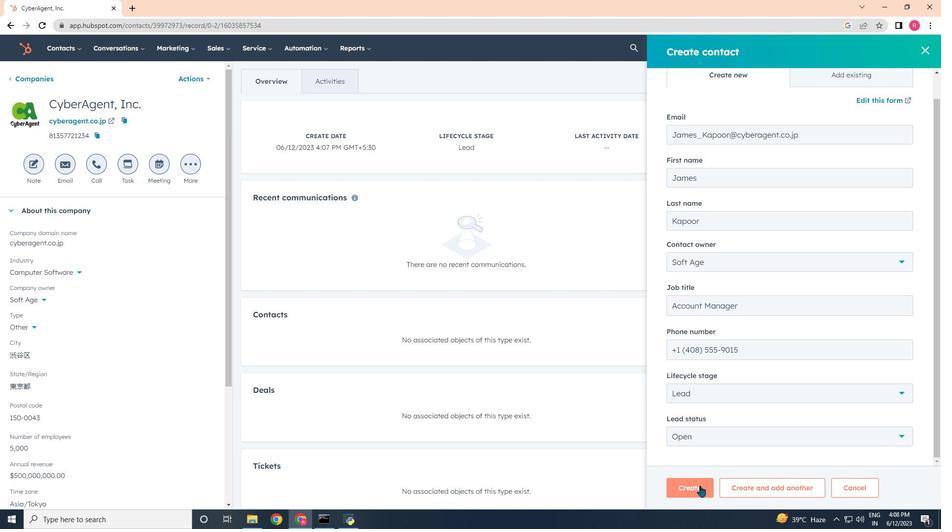 
